 Task: Open the meeting notes tropic template from the template gallery.
Action: Mouse moved to (57, 106)
Screenshot: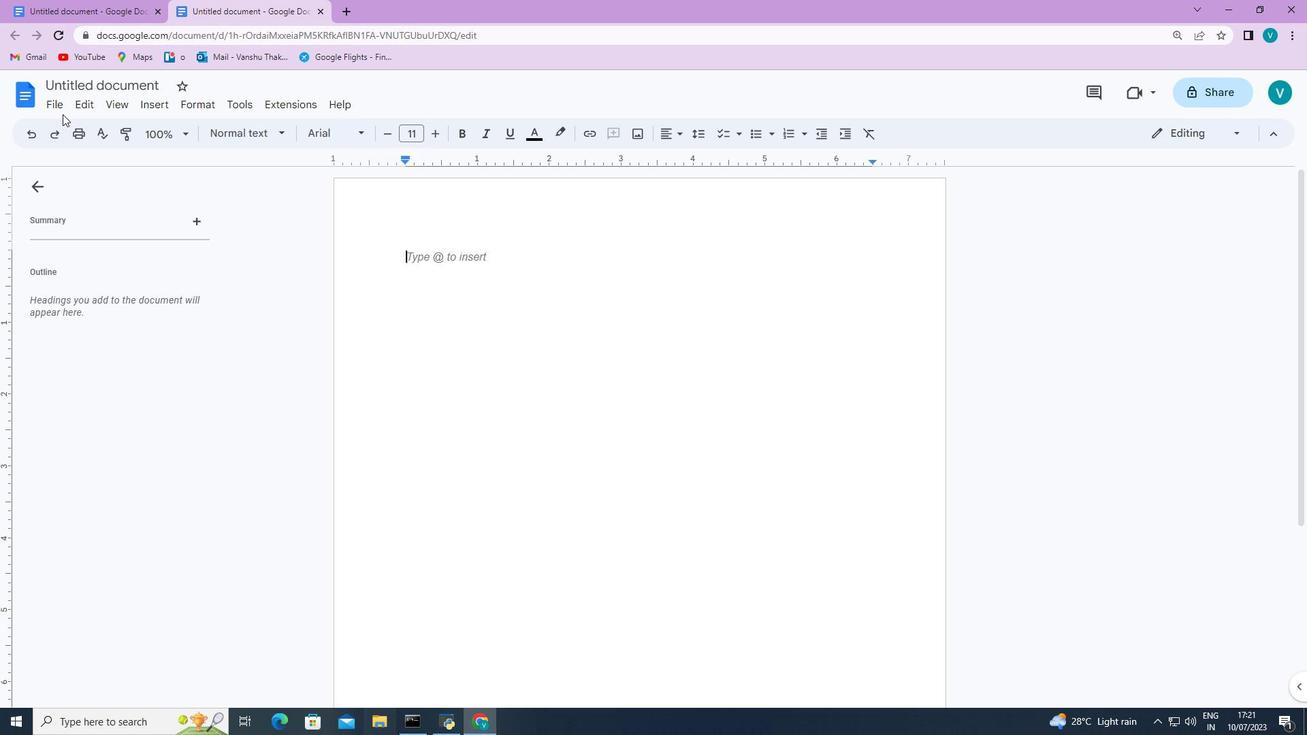 
Action: Mouse pressed left at (57, 106)
Screenshot: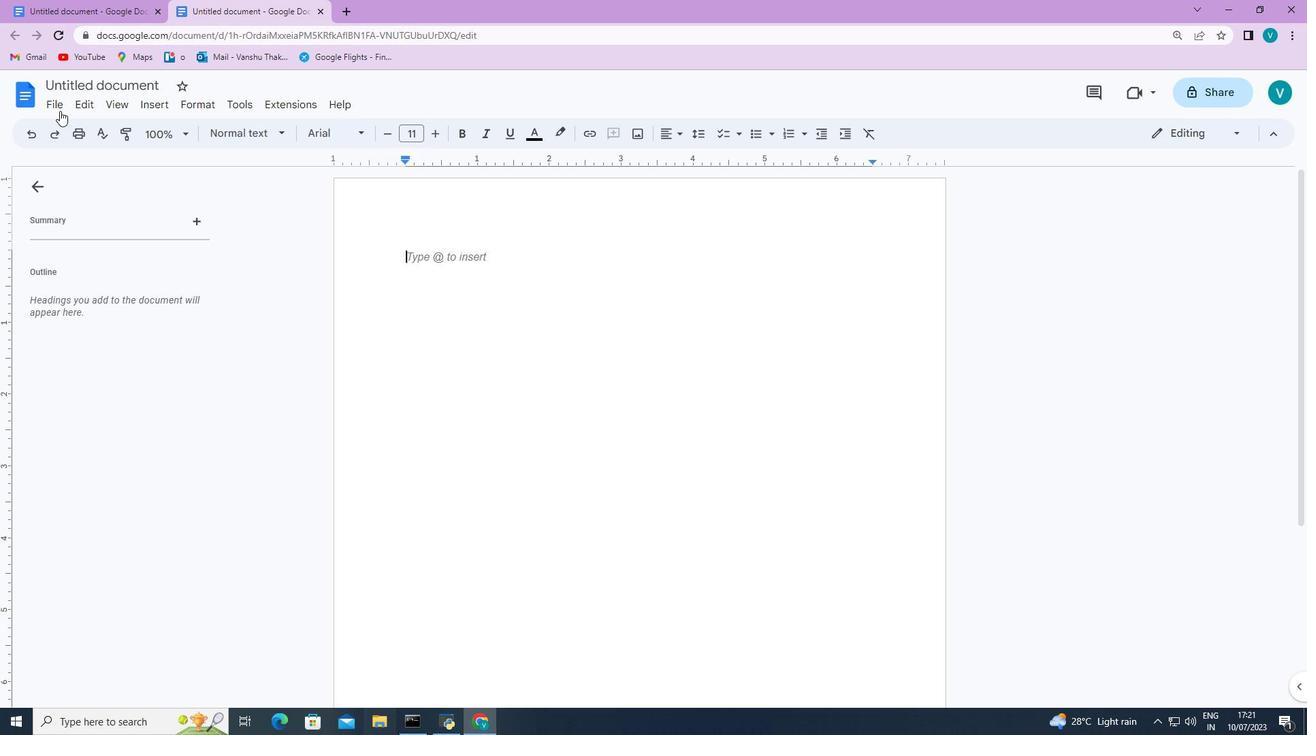 
Action: Mouse moved to (354, 160)
Screenshot: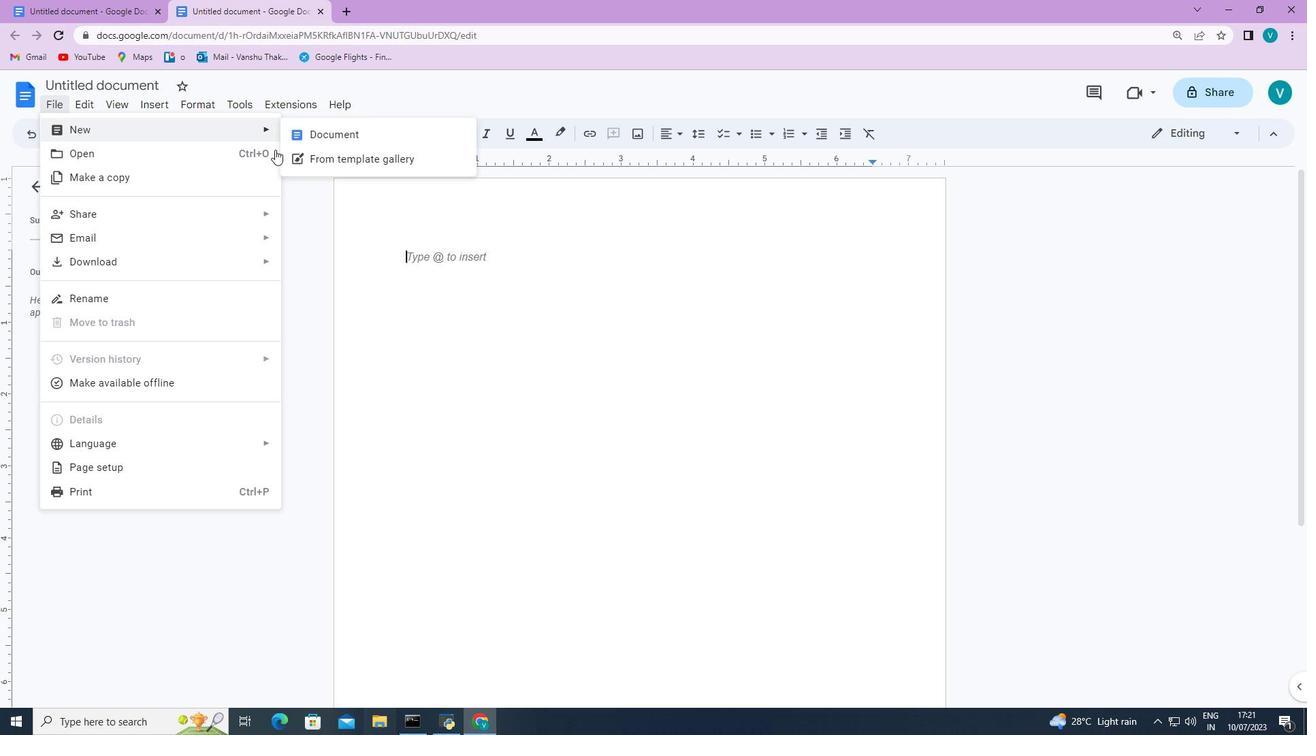 
Action: Mouse pressed left at (354, 160)
Screenshot: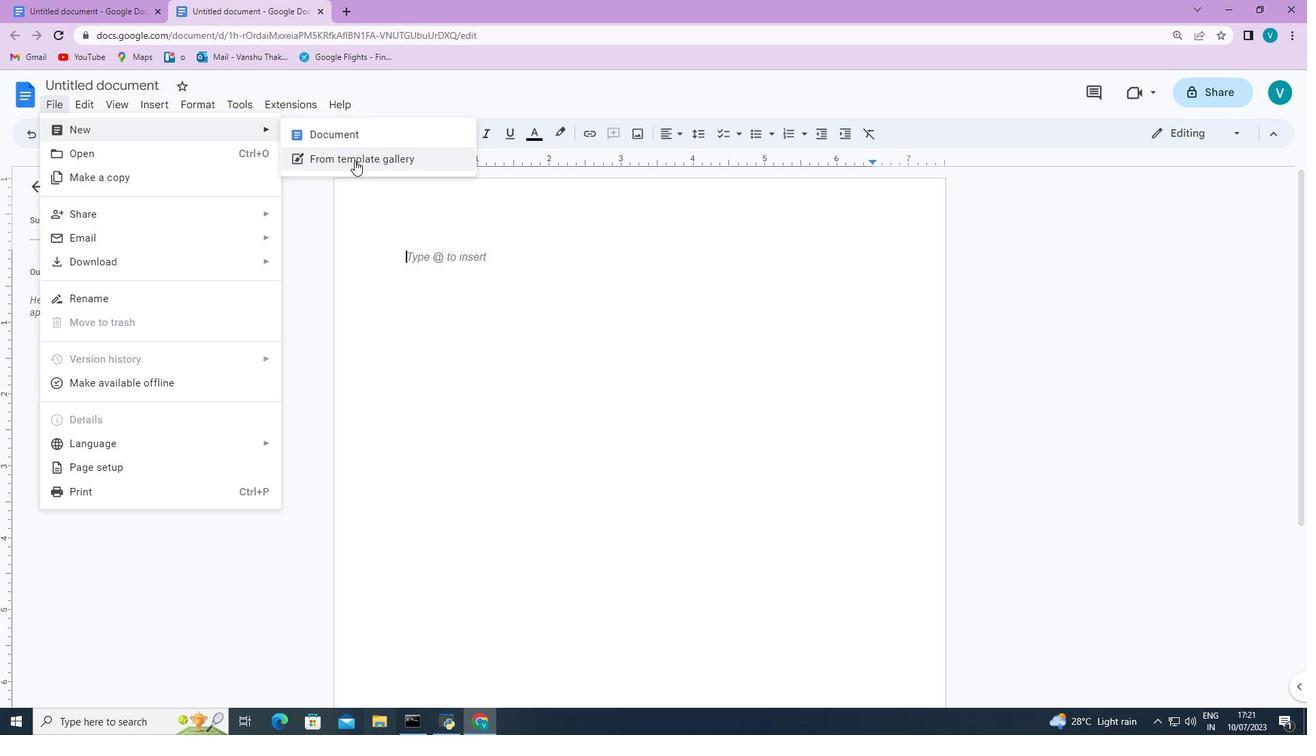 
Action: Mouse moved to (386, 232)
Screenshot: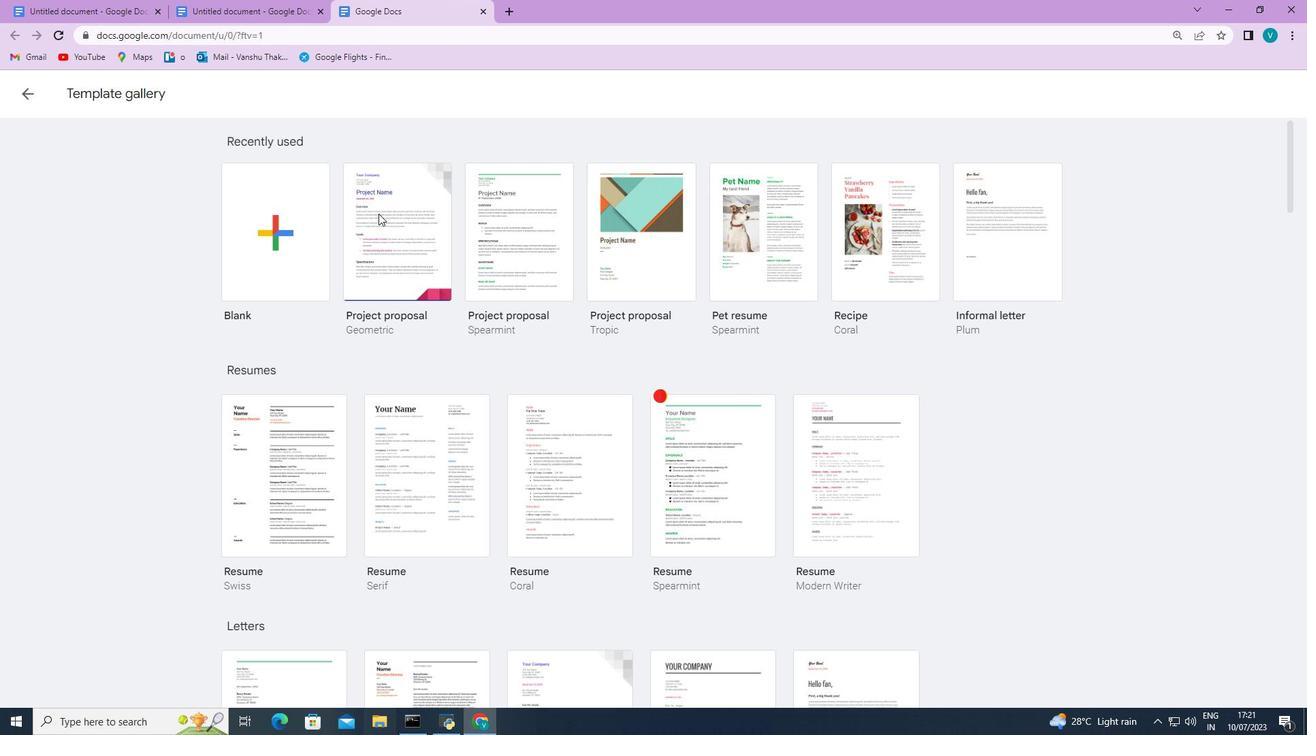 
Action: Mouse scrolled (386, 231) with delta (0, 0)
Screenshot: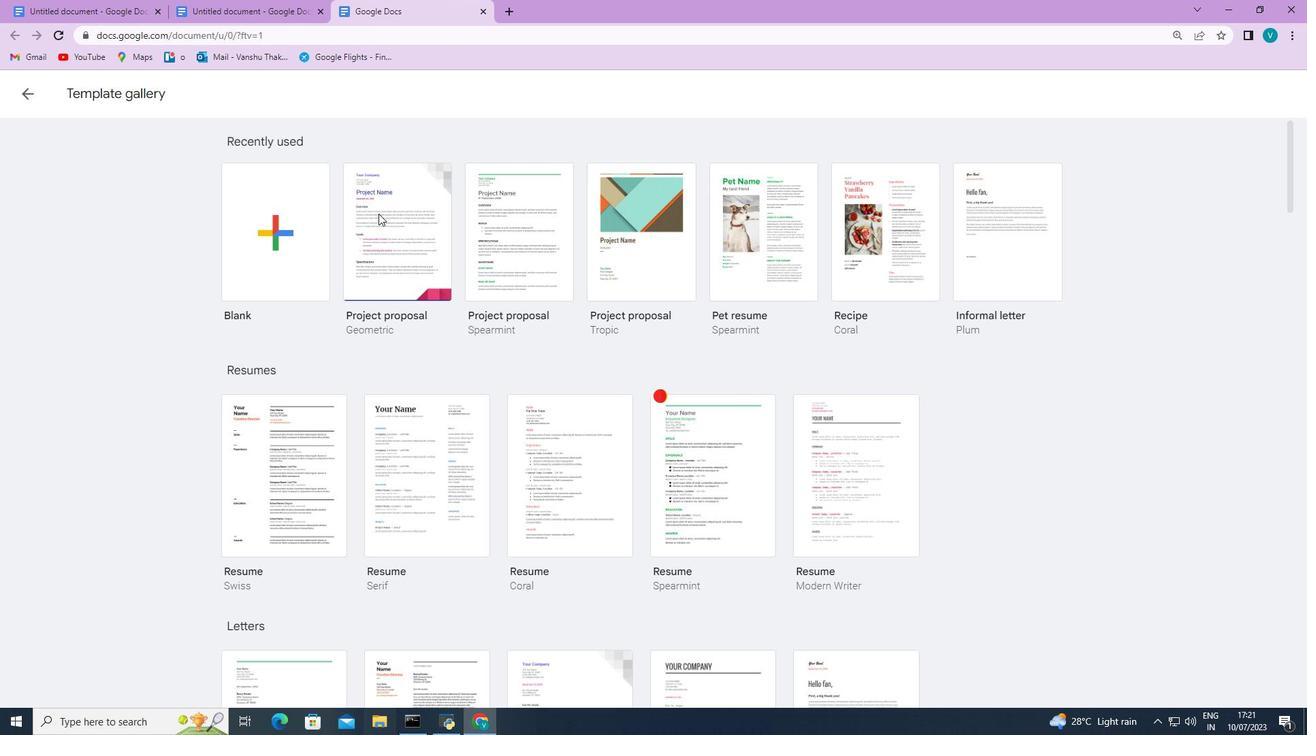 
Action: Mouse moved to (390, 244)
Screenshot: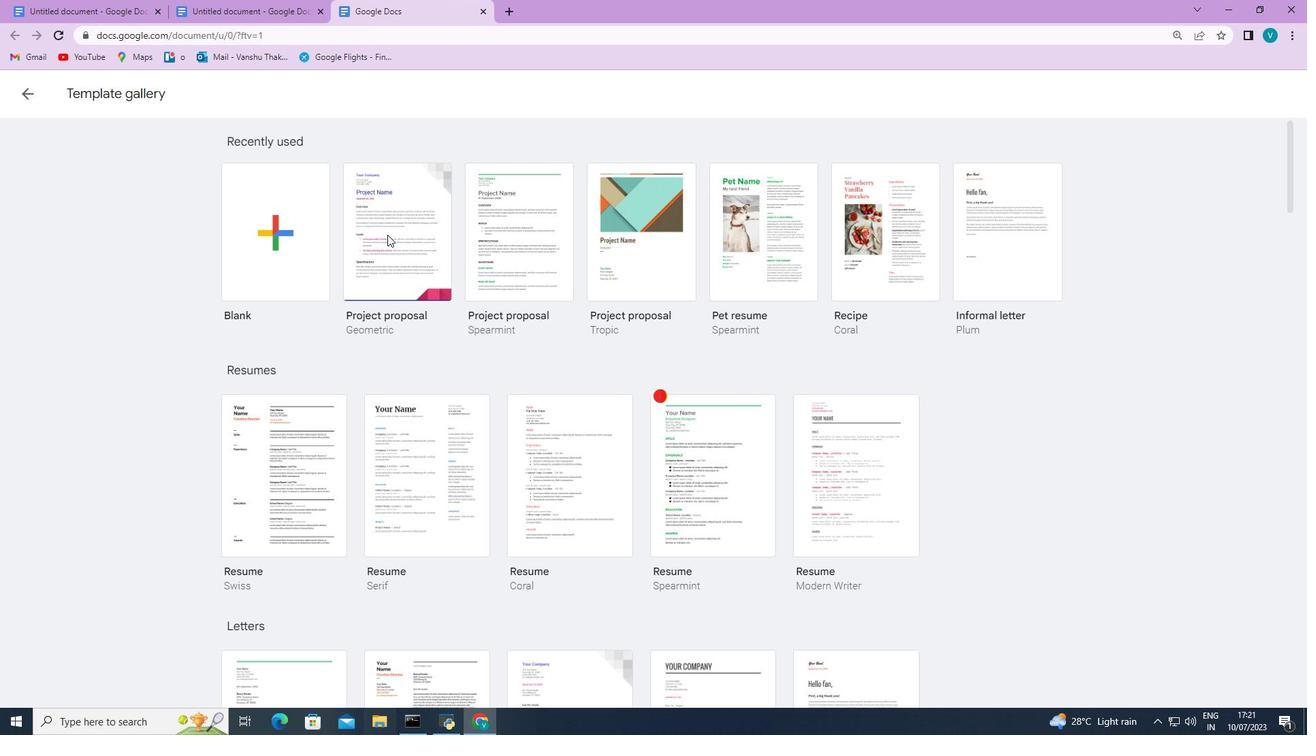 
Action: Mouse scrolled (390, 243) with delta (0, 0)
Screenshot: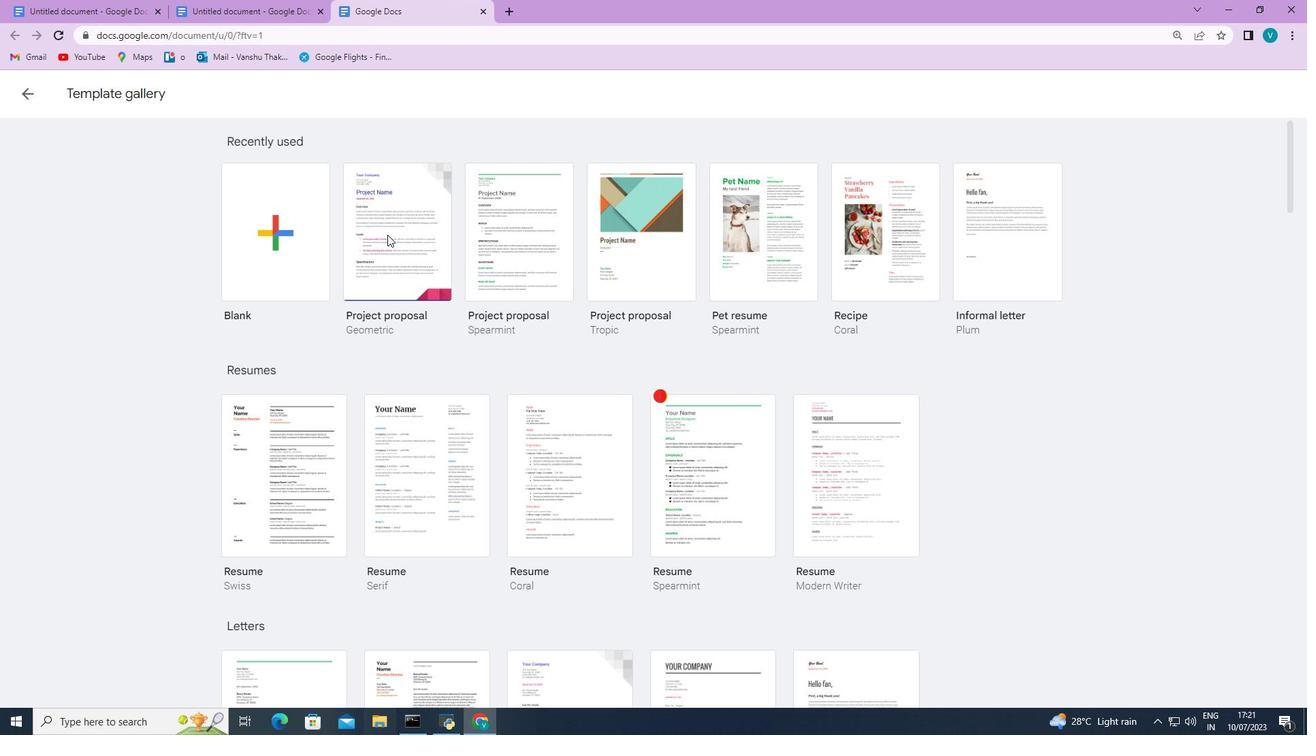 
Action: Mouse moved to (394, 251)
Screenshot: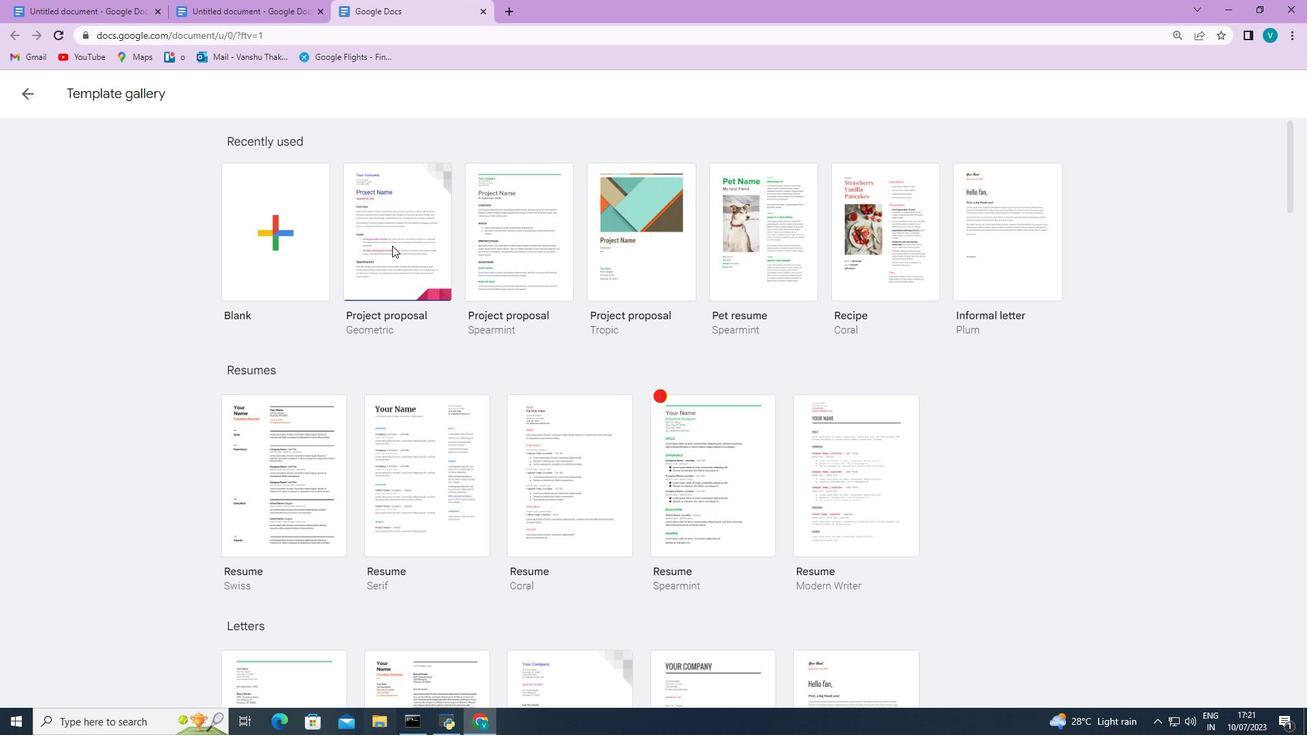 
Action: Mouse scrolled (394, 251) with delta (0, 0)
Screenshot: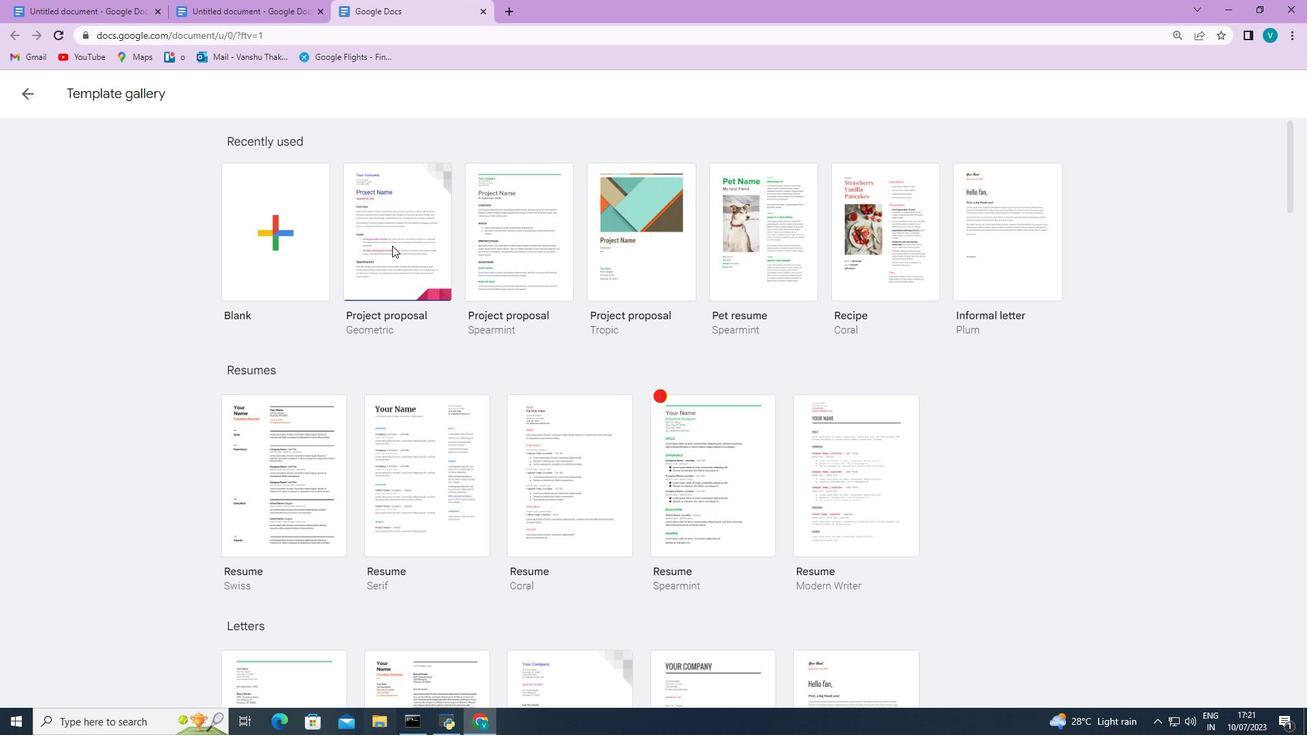 
Action: Mouse moved to (396, 255)
Screenshot: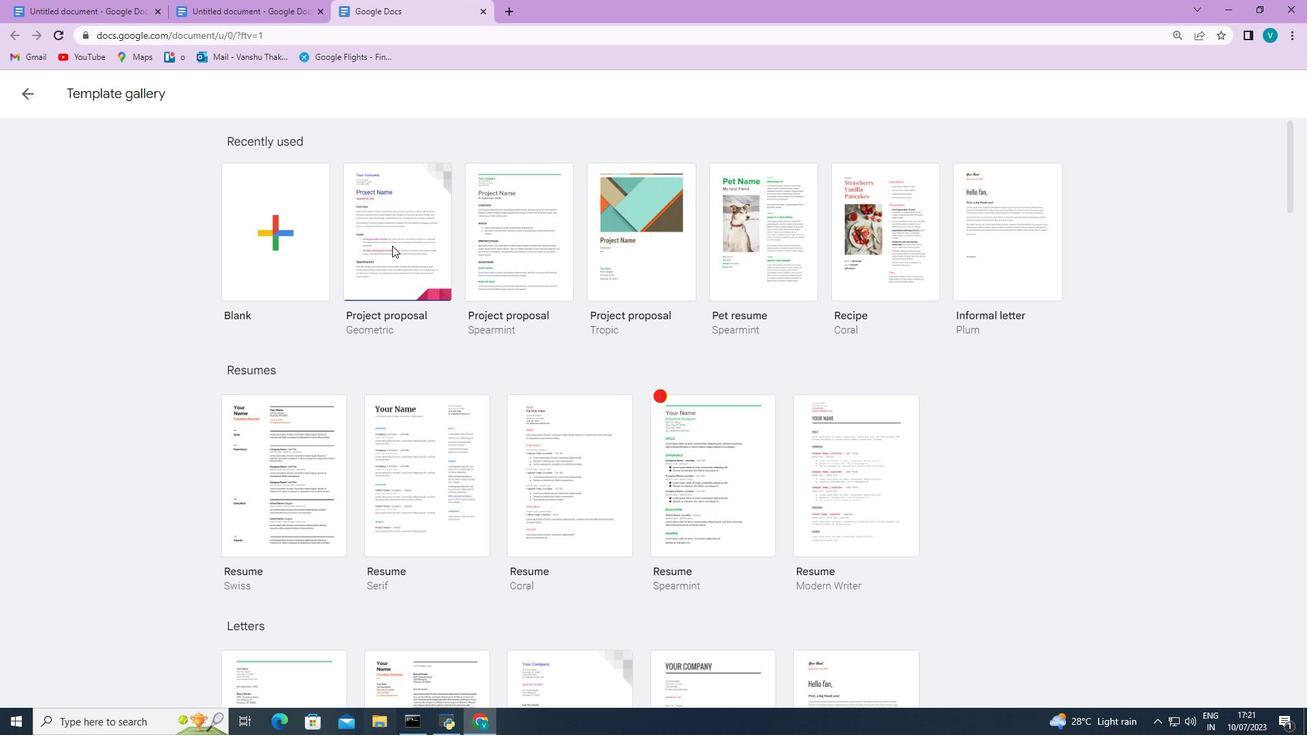 
Action: Mouse scrolled (396, 254) with delta (0, 0)
Screenshot: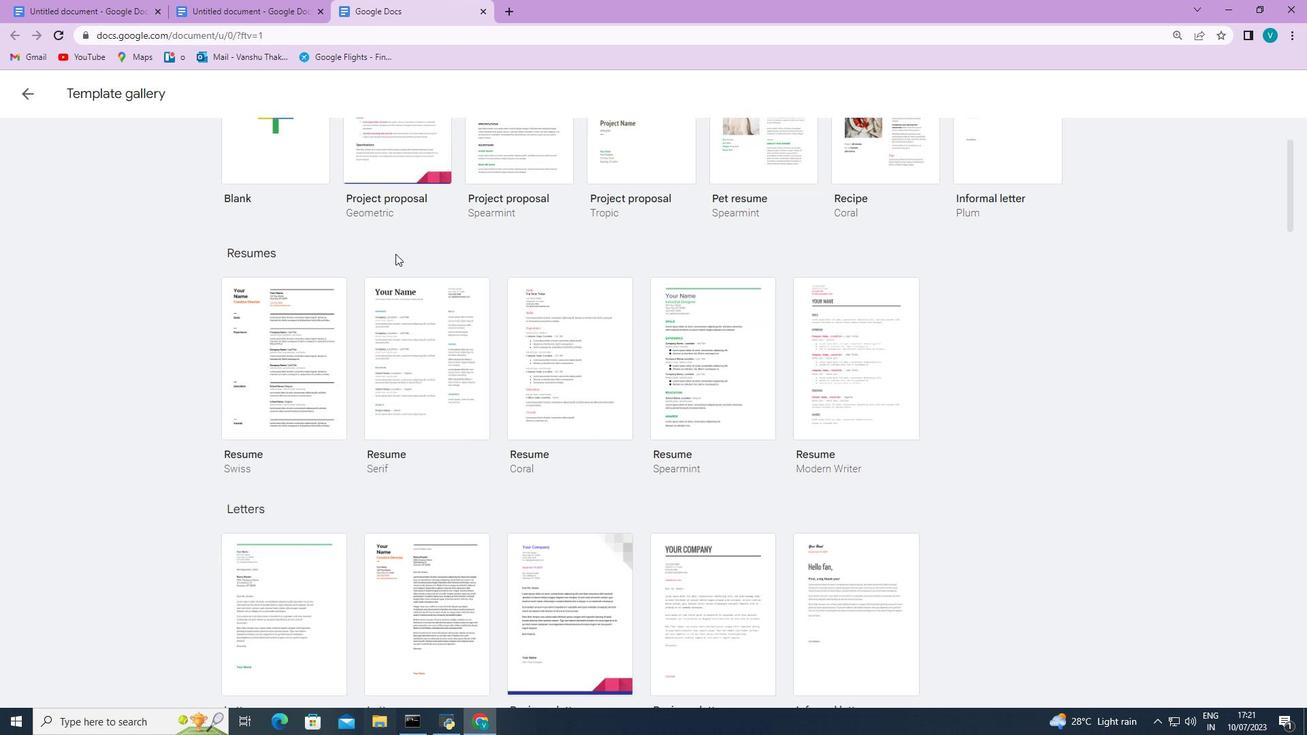 
Action: Mouse moved to (396, 255)
Screenshot: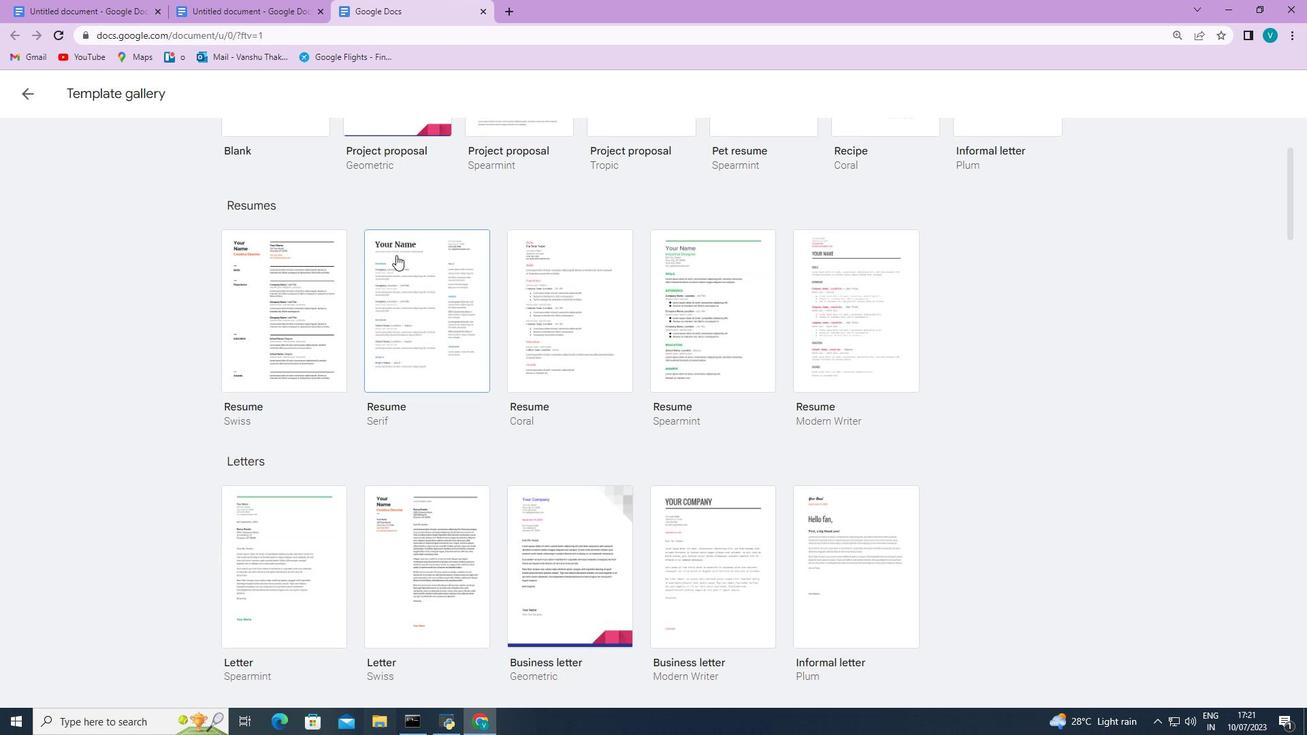 
Action: Mouse scrolled (396, 255) with delta (0, 0)
Screenshot: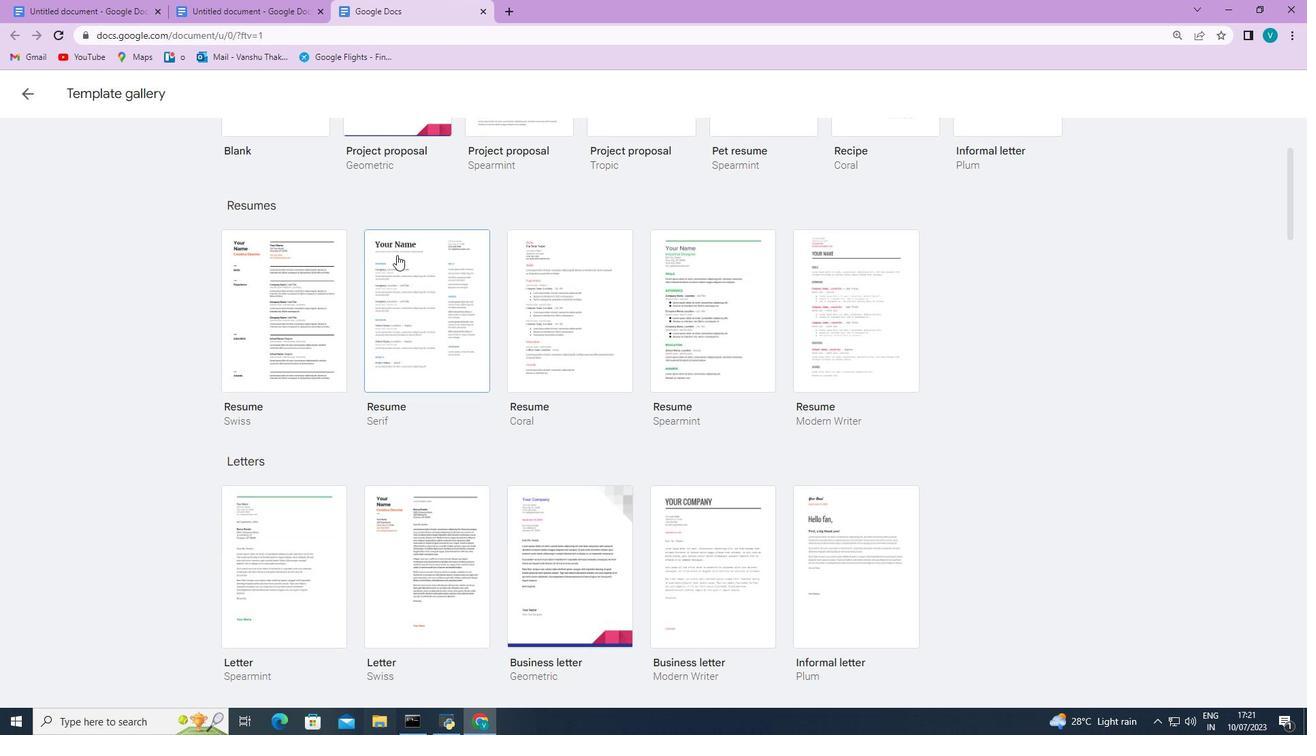 
Action: Mouse moved to (397, 256)
Screenshot: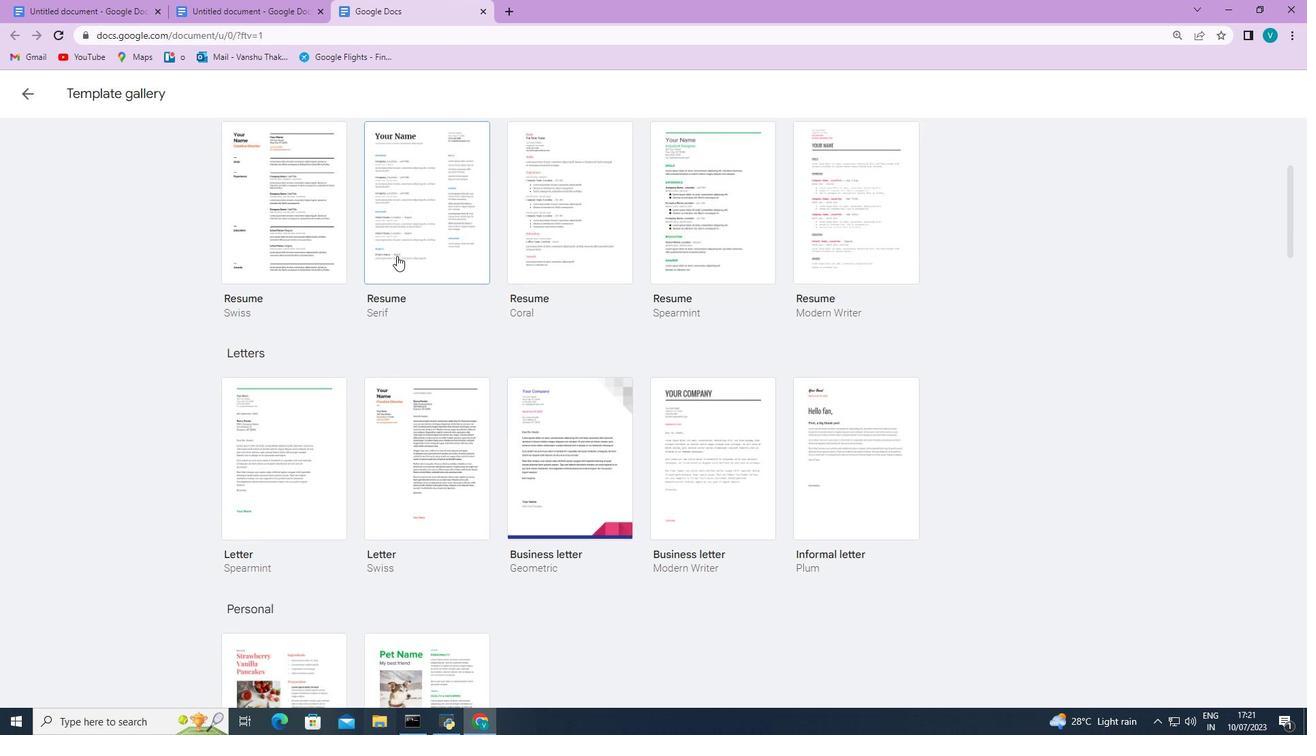 
Action: Mouse scrolled (397, 255) with delta (0, 0)
Screenshot: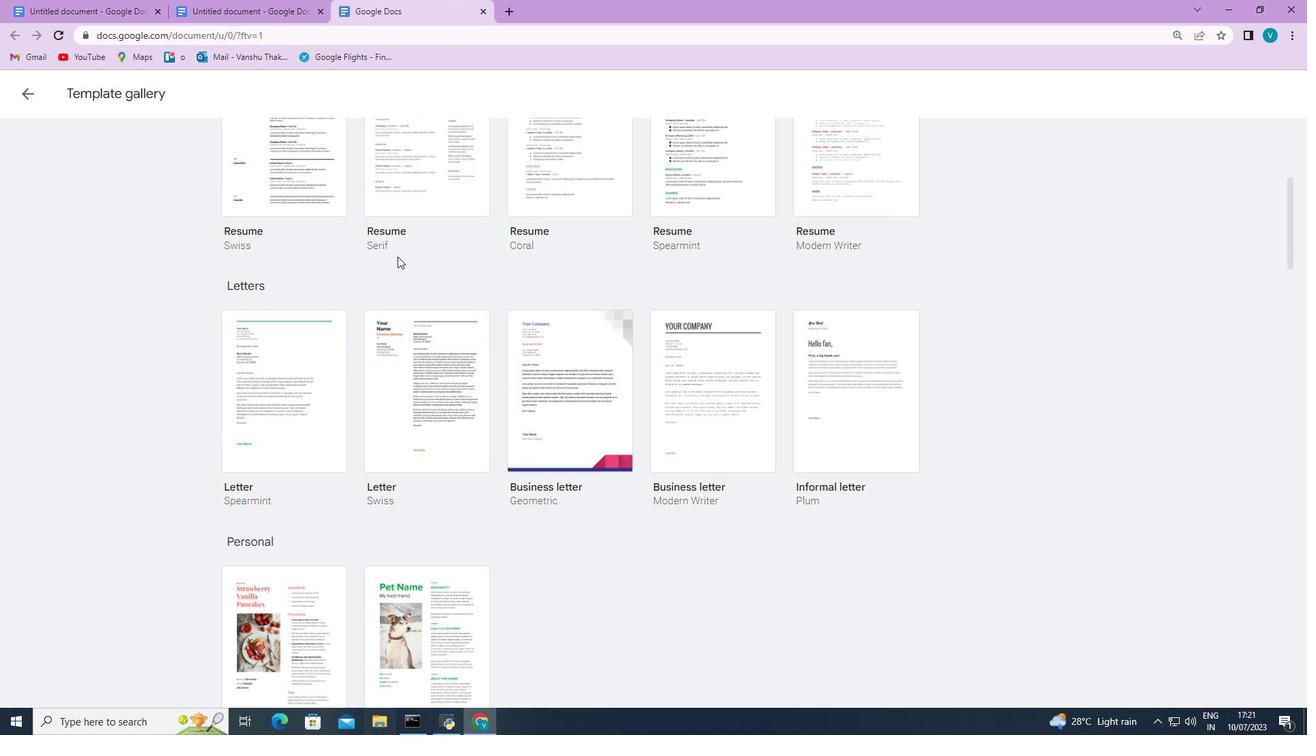 
Action: Mouse scrolled (397, 255) with delta (0, 0)
Screenshot: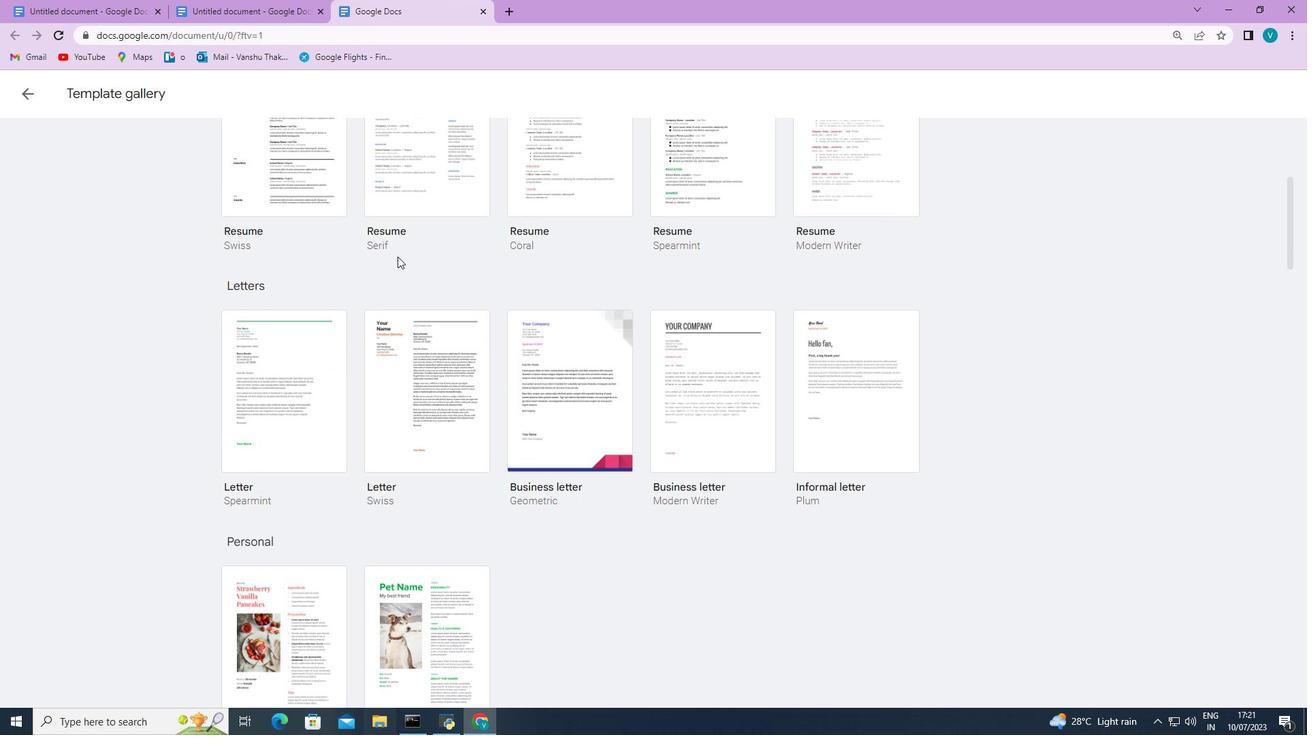 
Action: Mouse scrolled (397, 255) with delta (0, 0)
Screenshot: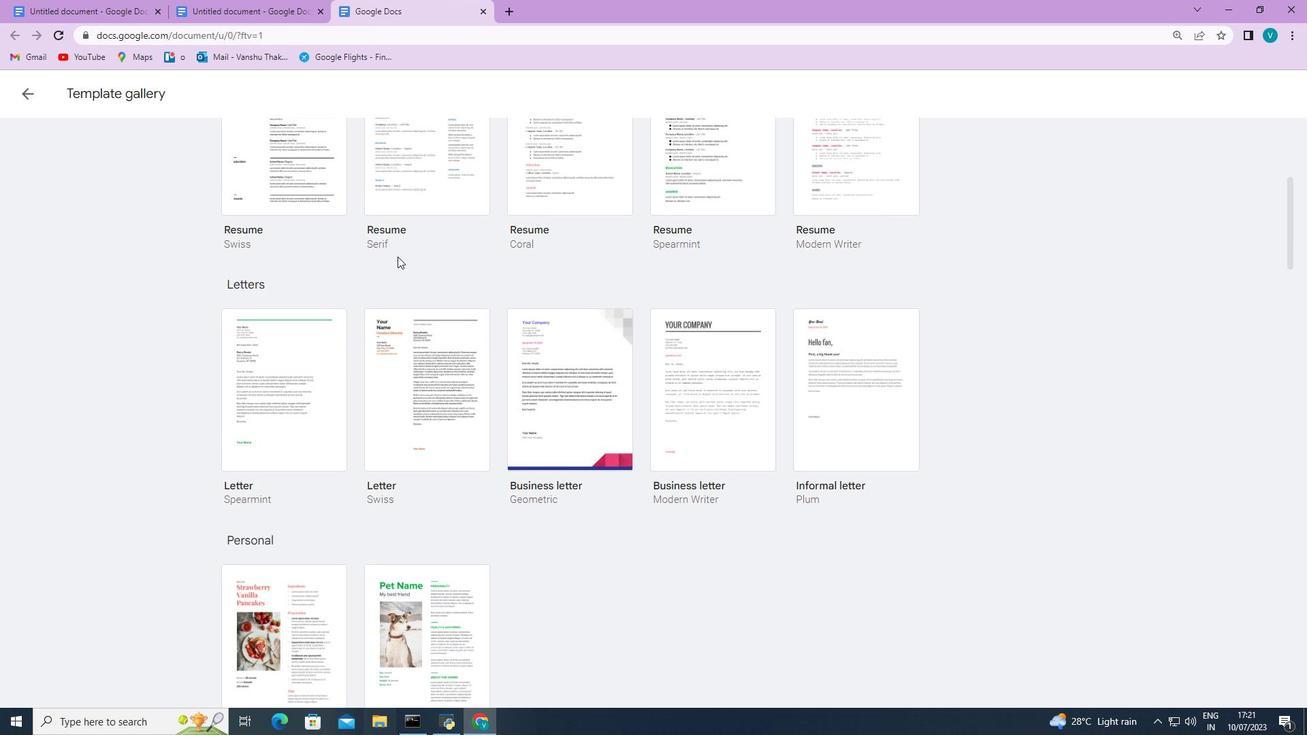 
Action: Mouse scrolled (397, 255) with delta (0, 0)
Screenshot: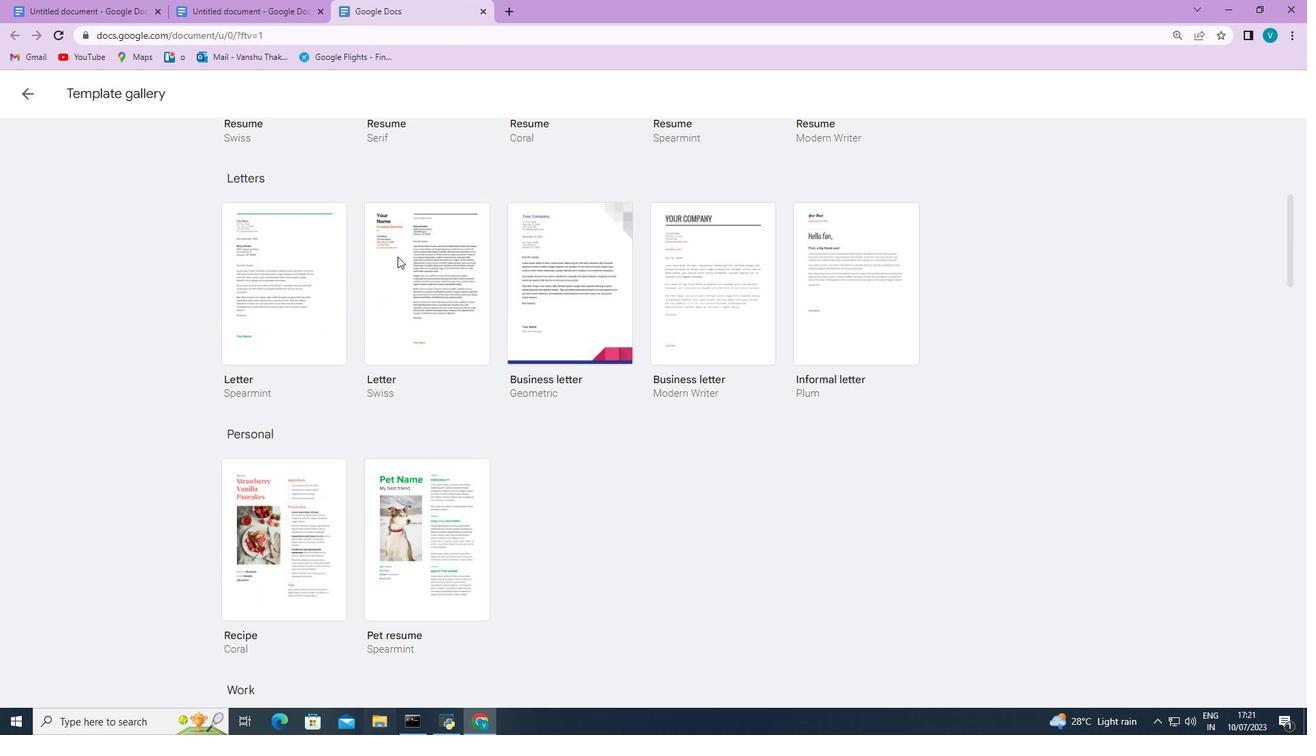 
Action: Mouse scrolled (397, 255) with delta (0, 0)
Screenshot: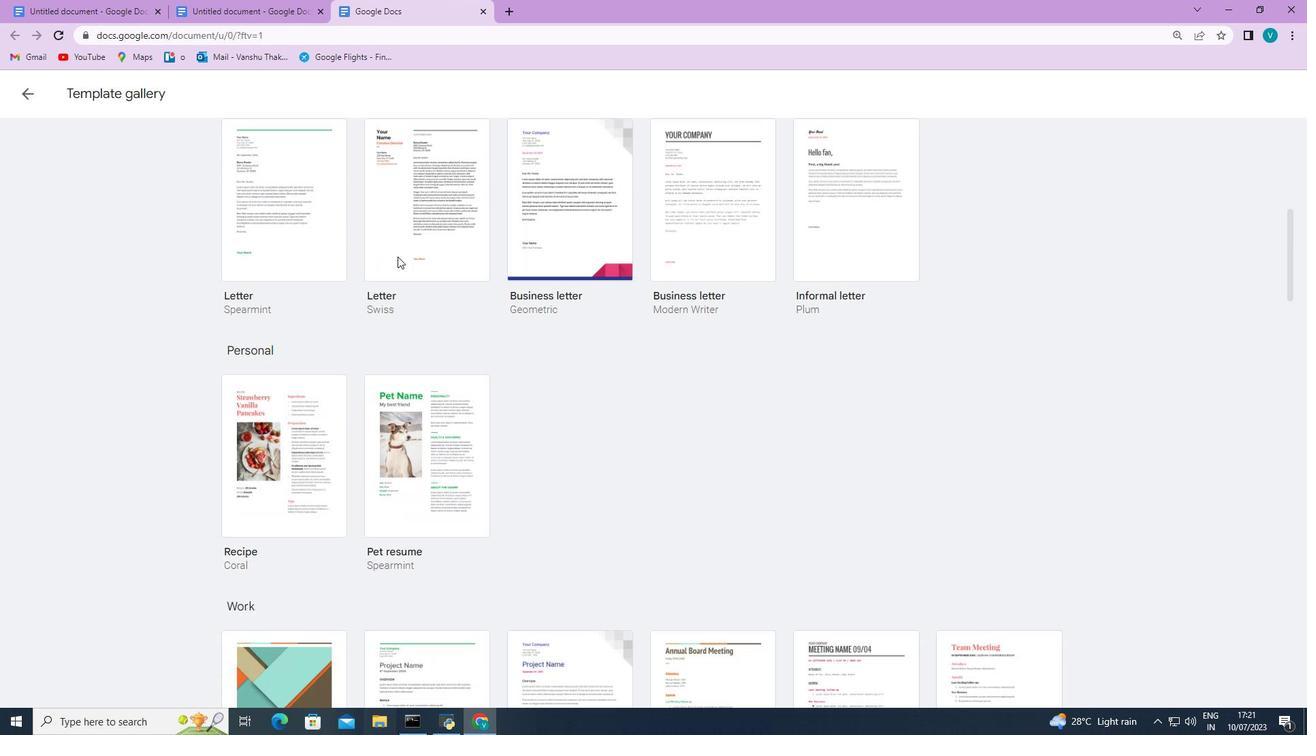 
Action: Mouse scrolled (397, 255) with delta (0, 0)
Screenshot: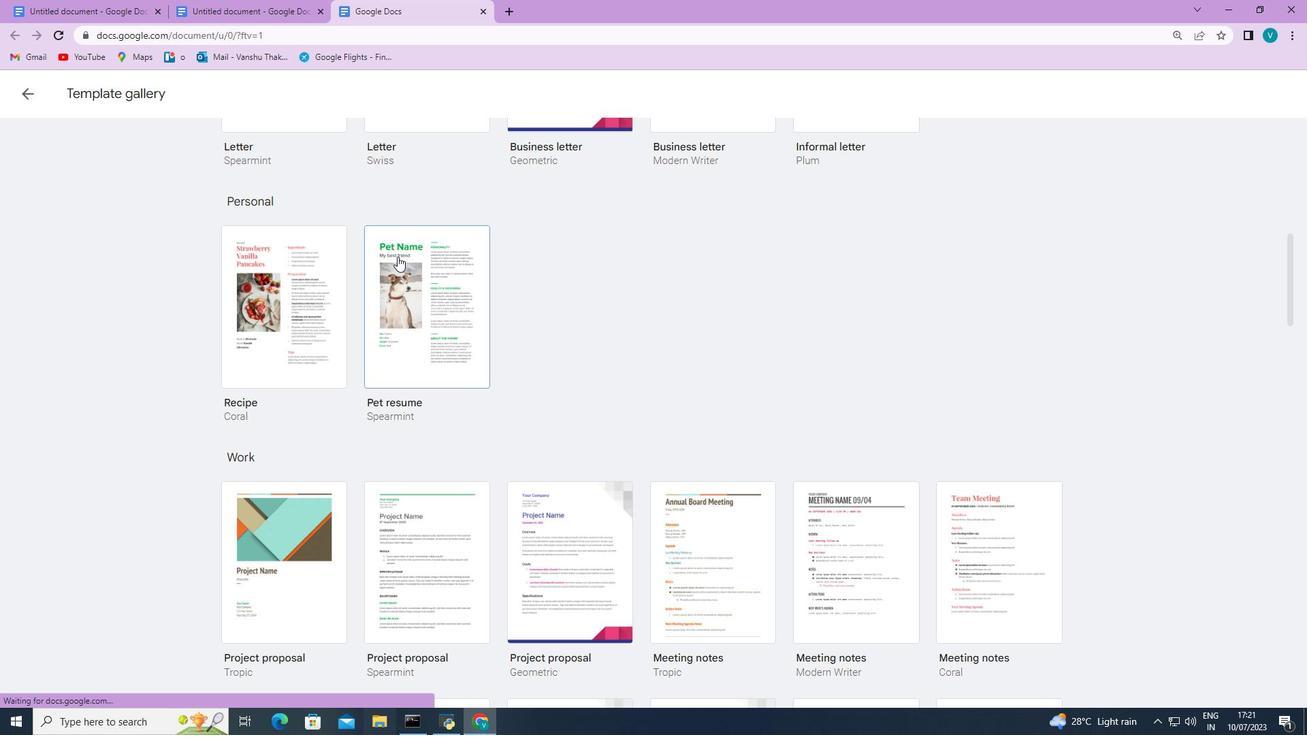 
Action: Mouse scrolled (397, 255) with delta (0, 0)
Screenshot: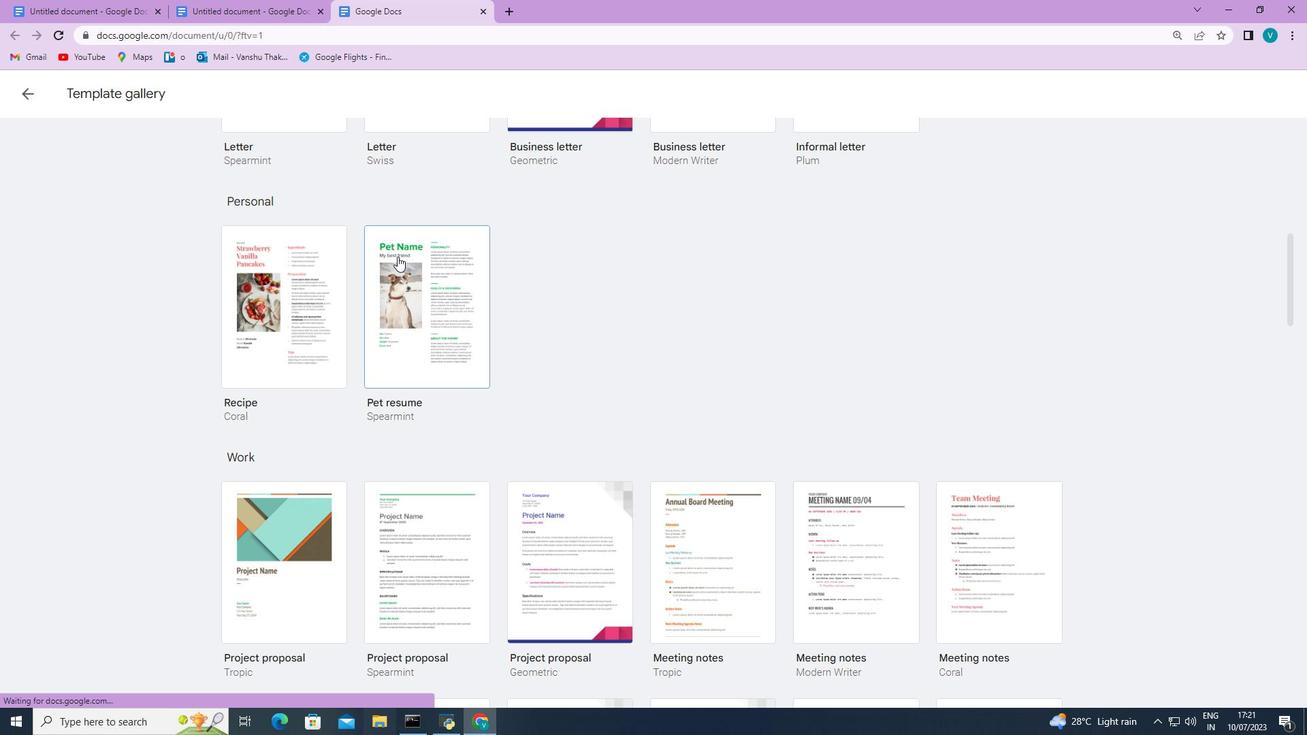 
Action: Mouse moved to (697, 420)
Screenshot: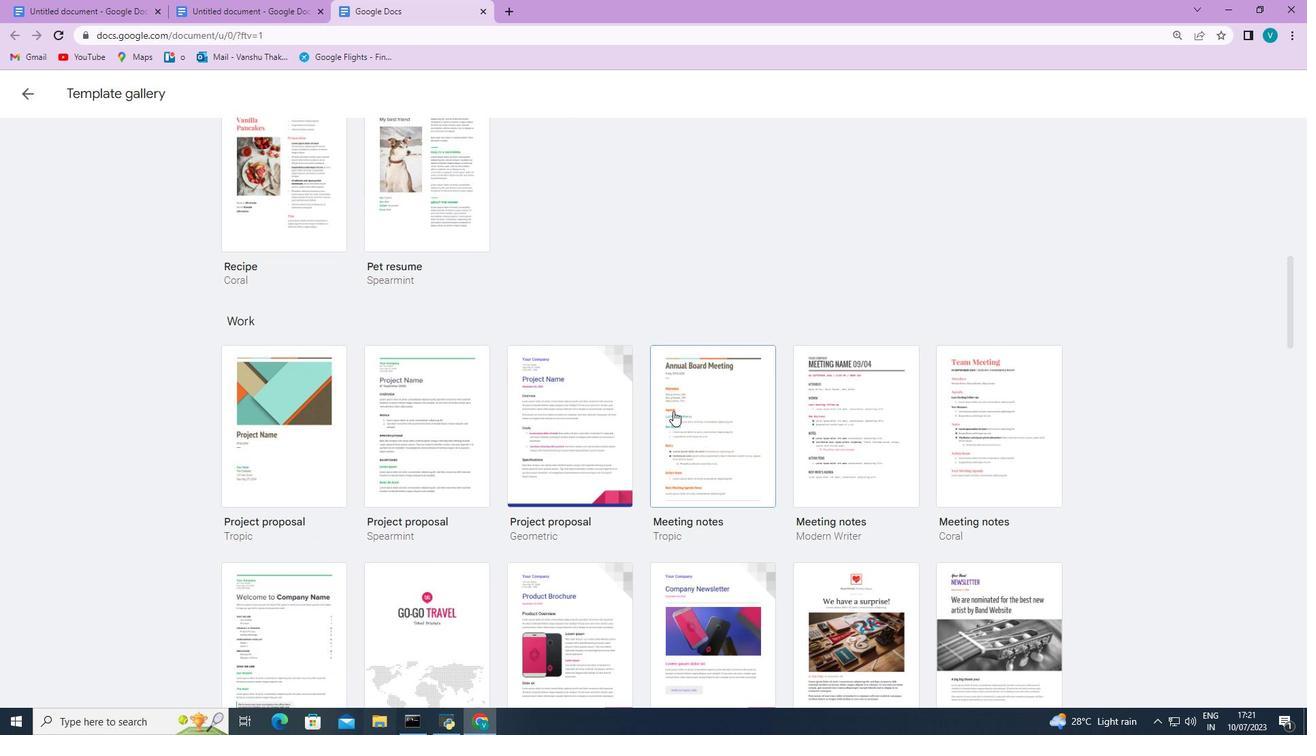 
Action: Mouse pressed left at (697, 420)
Screenshot: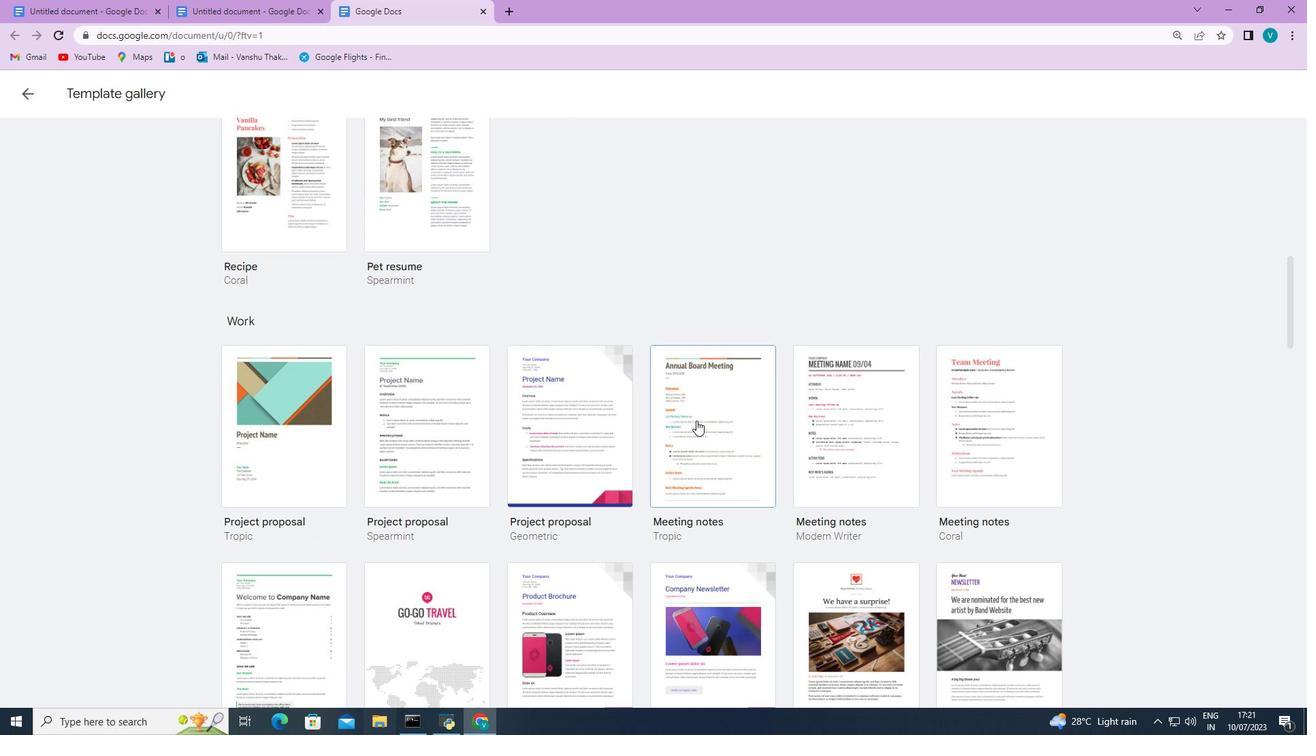 
Action: Mouse moved to (698, 420)
Screenshot: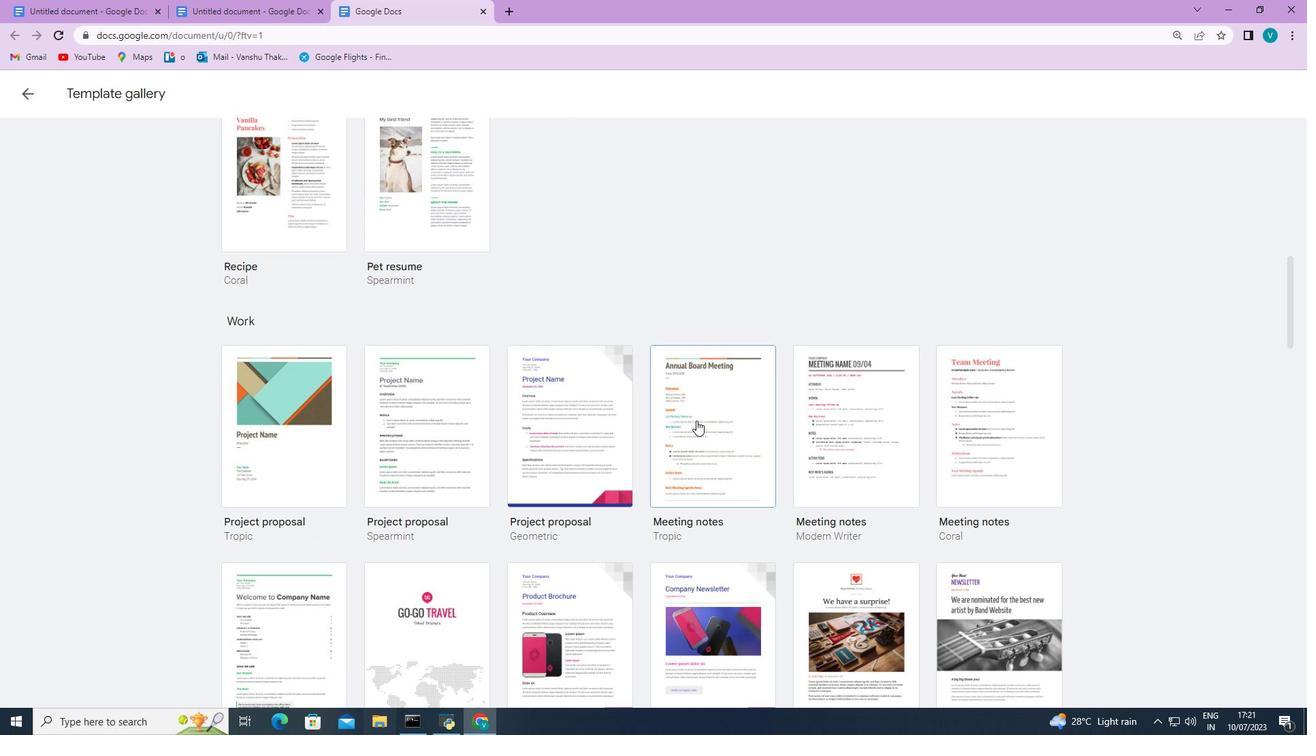 
